 Task: Add Sprouts Penne Pesto Pasta With NAE Chicken to the cart.
Action: Mouse moved to (13, 112)
Screenshot: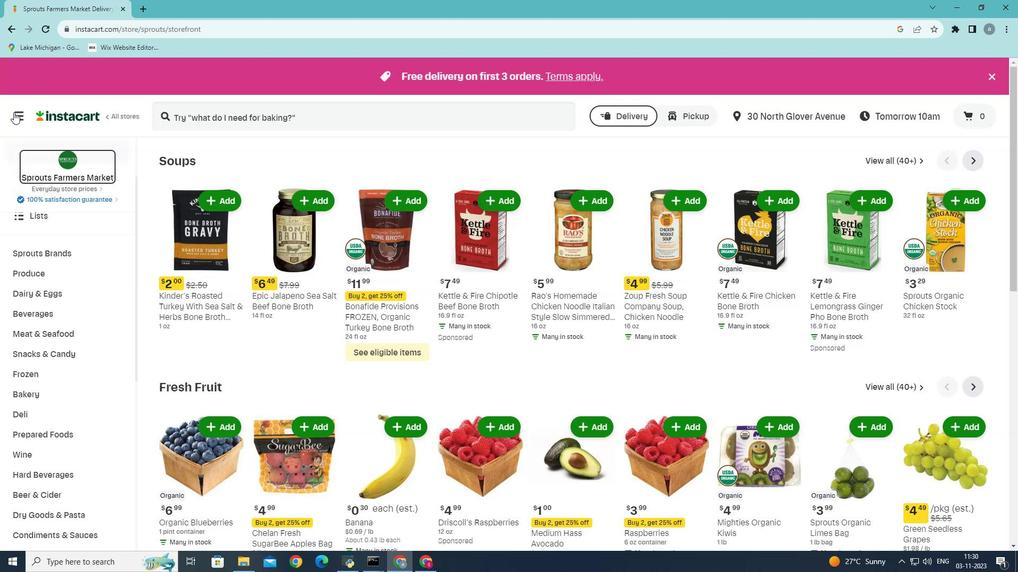 
Action: Mouse pressed left at (13, 112)
Screenshot: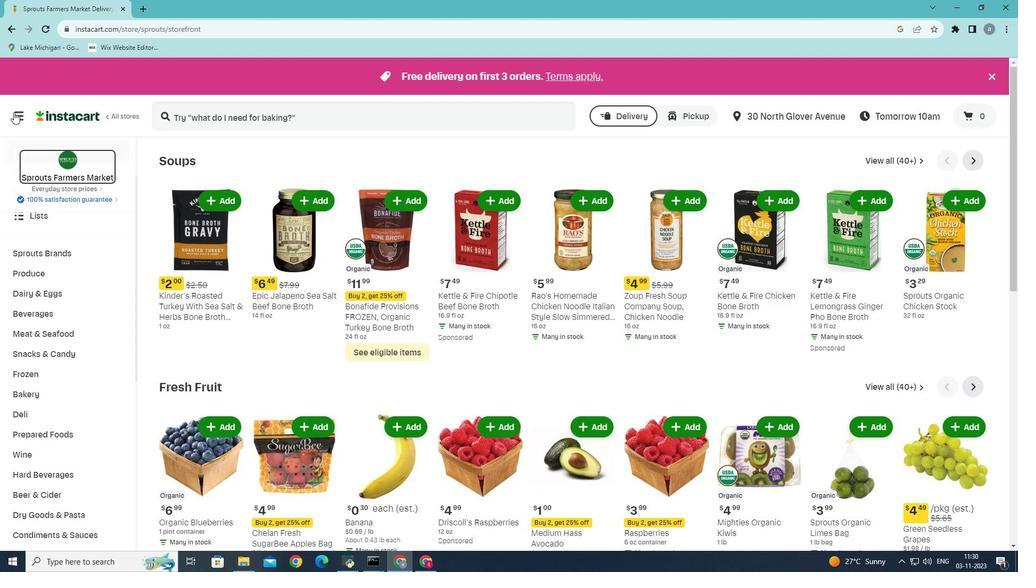 
Action: Mouse moved to (44, 292)
Screenshot: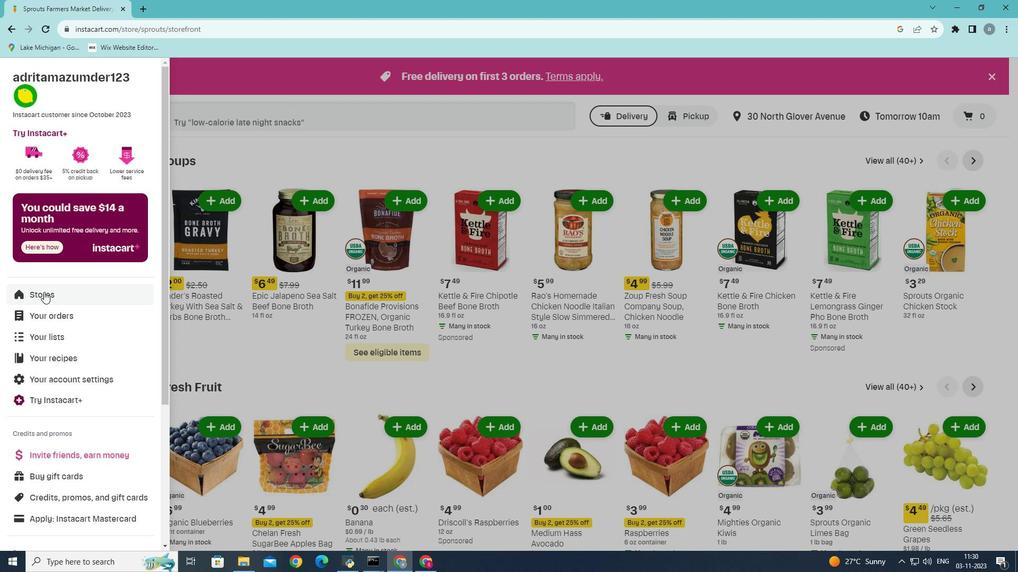 
Action: Mouse pressed left at (44, 292)
Screenshot: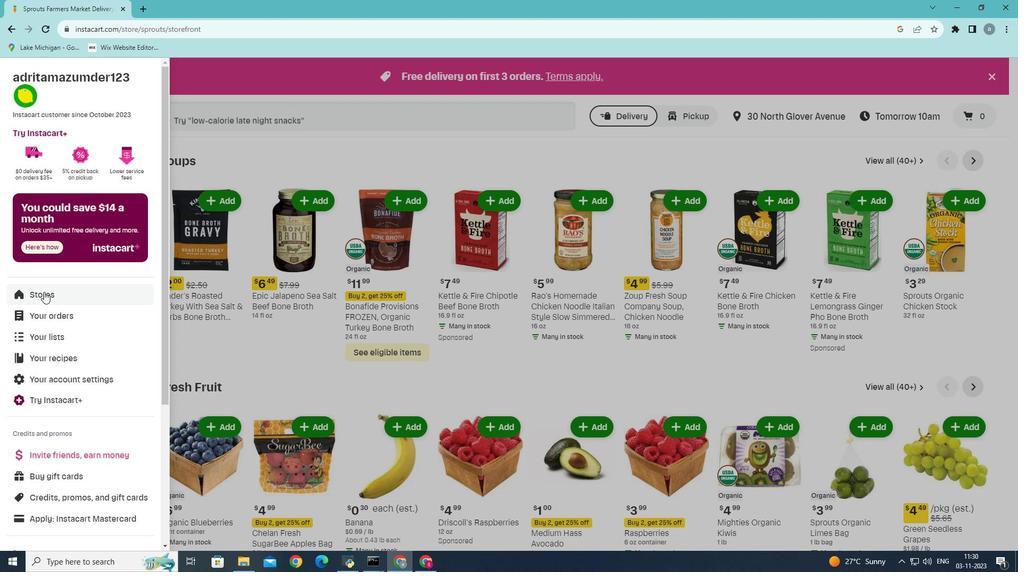 
Action: Mouse moved to (244, 121)
Screenshot: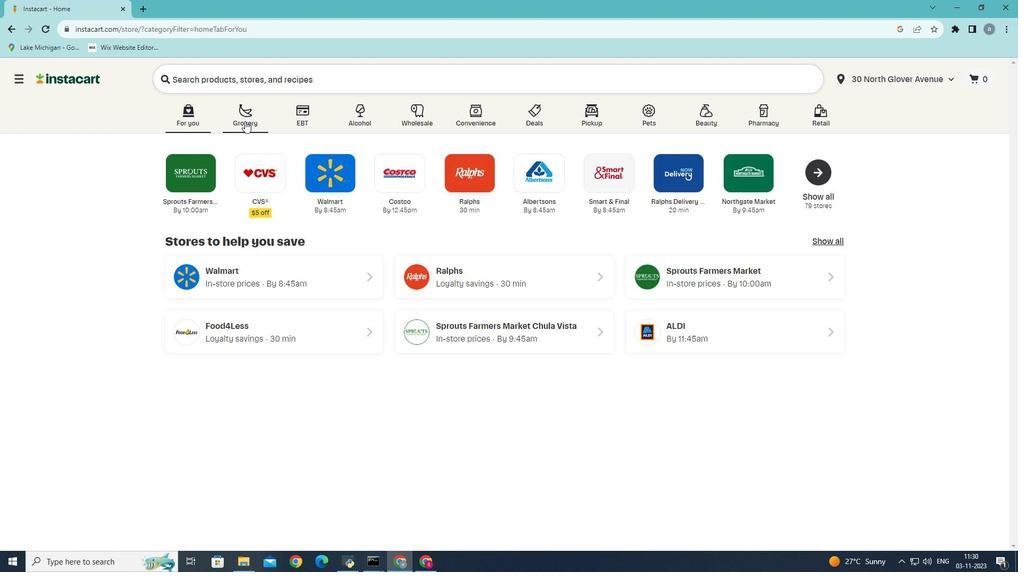 
Action: Mouse pressed left at (244, 121)
Screenshot: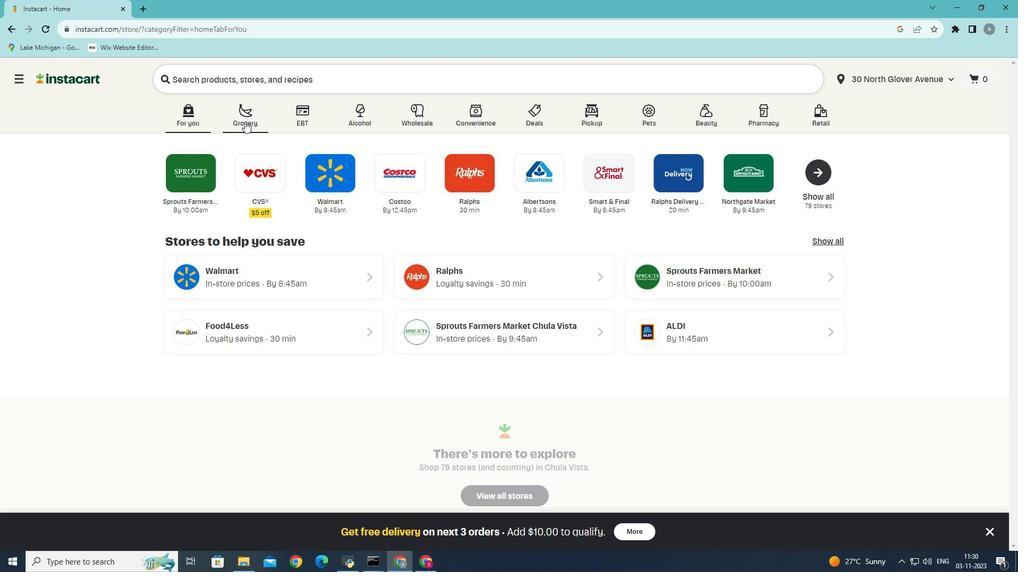
Action: Mouse moved to (229, 315)
Screenshot: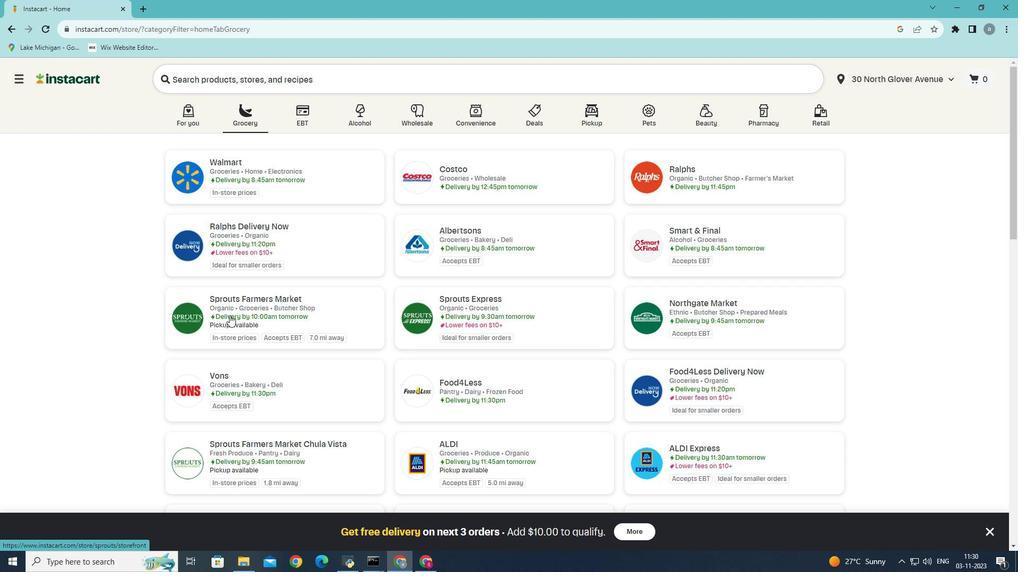 
Action: Mouse pressed left at (229, 315)
Screenshot: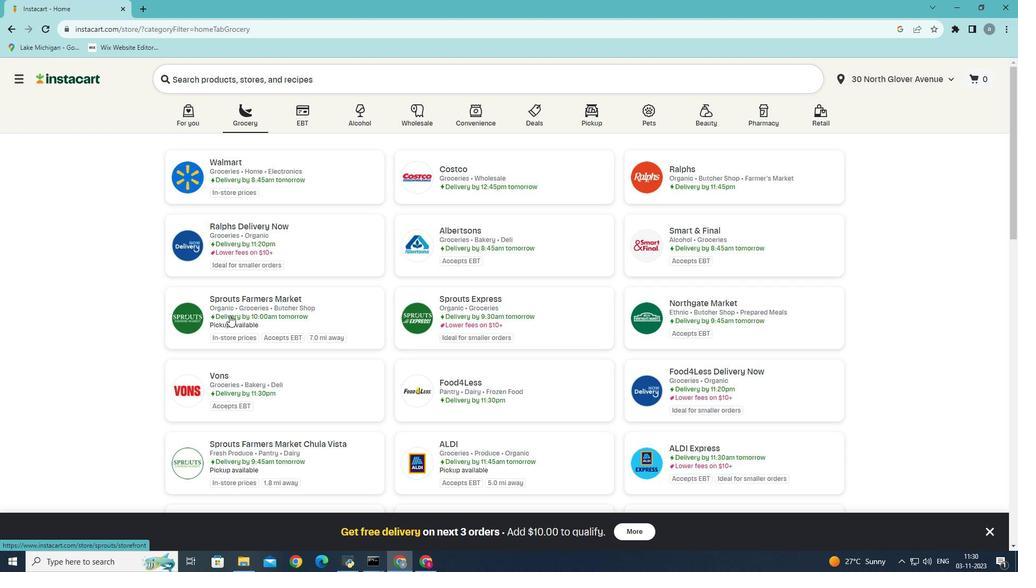 
Action: Mouse moved to (71, 493)
Screenshot: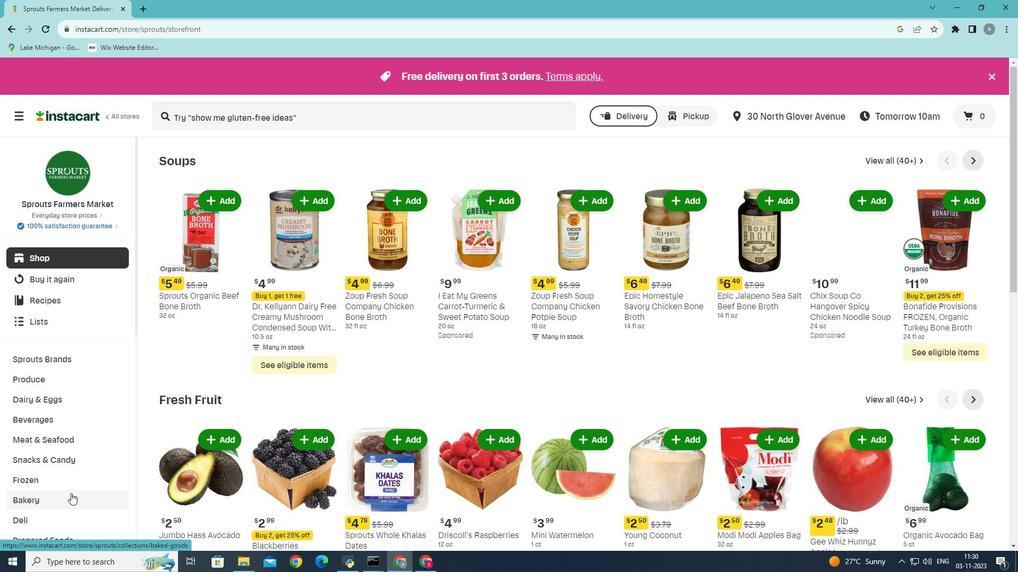 
Action: Mouse scrolled (71, 493) with delta (0, 0)
Screenshot: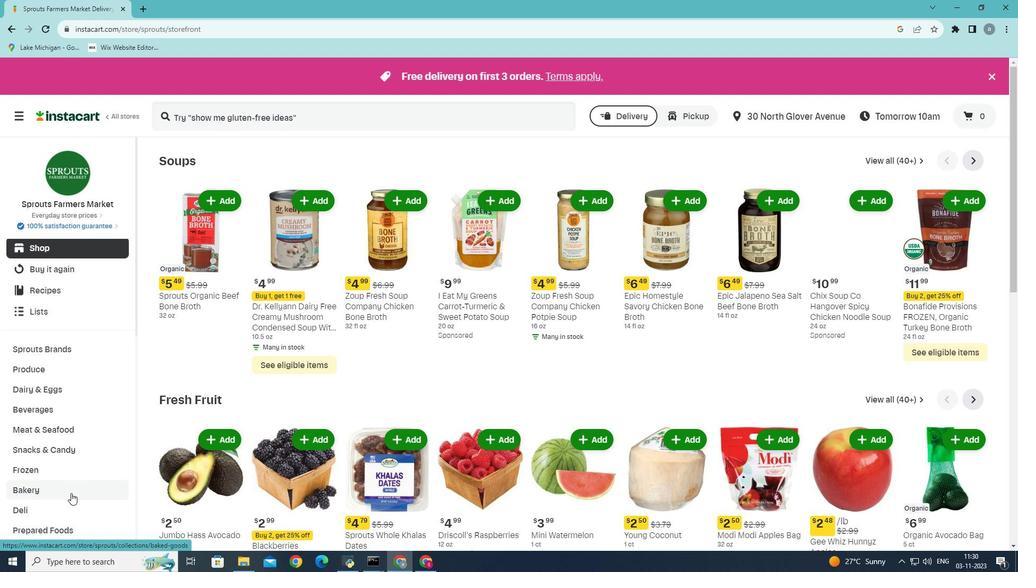 
Action: Mouse moved to (62, 491)
Screenshot: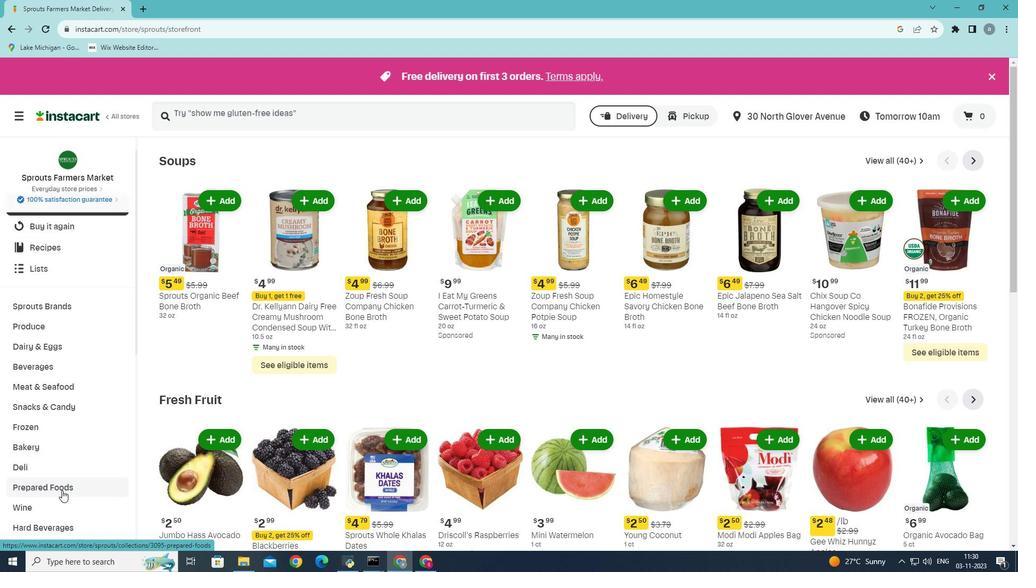 
Action: Mouse pressed left at (62, 491)
Screenshot: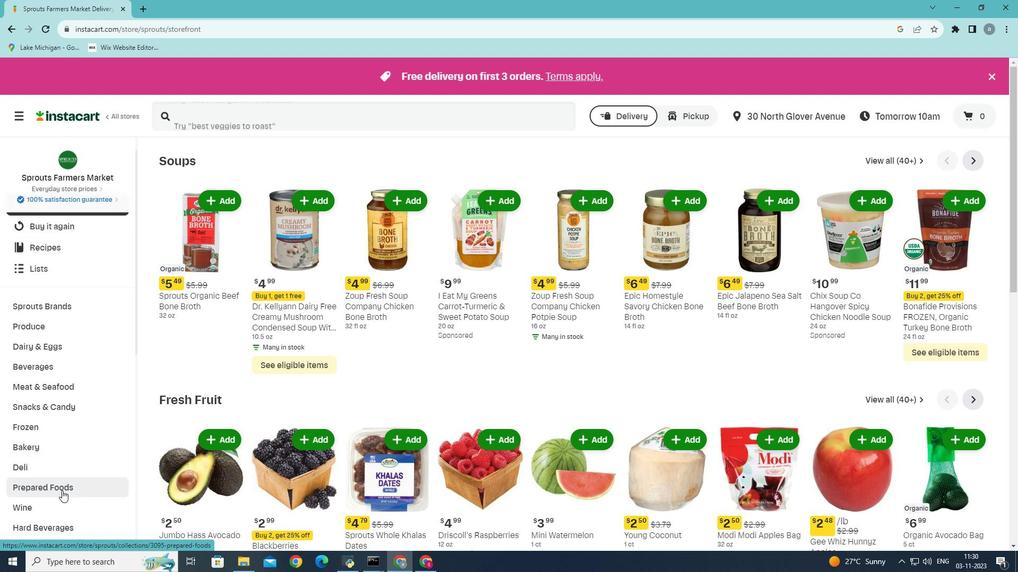 
Action: Mouse moved to (369, 180)
Screenshot: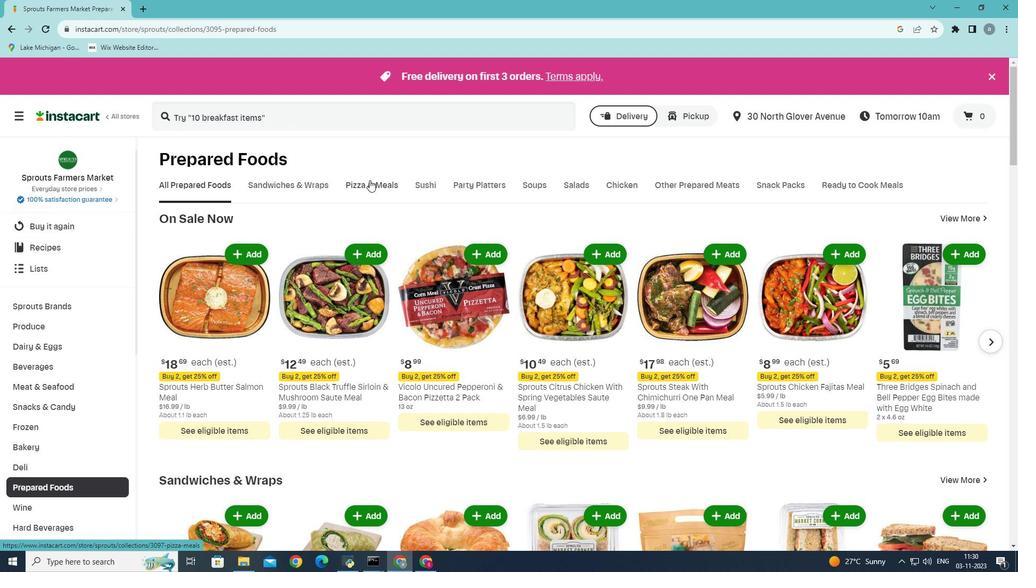 
Action: Mouse pressed left at (369, 180)
Screenshot: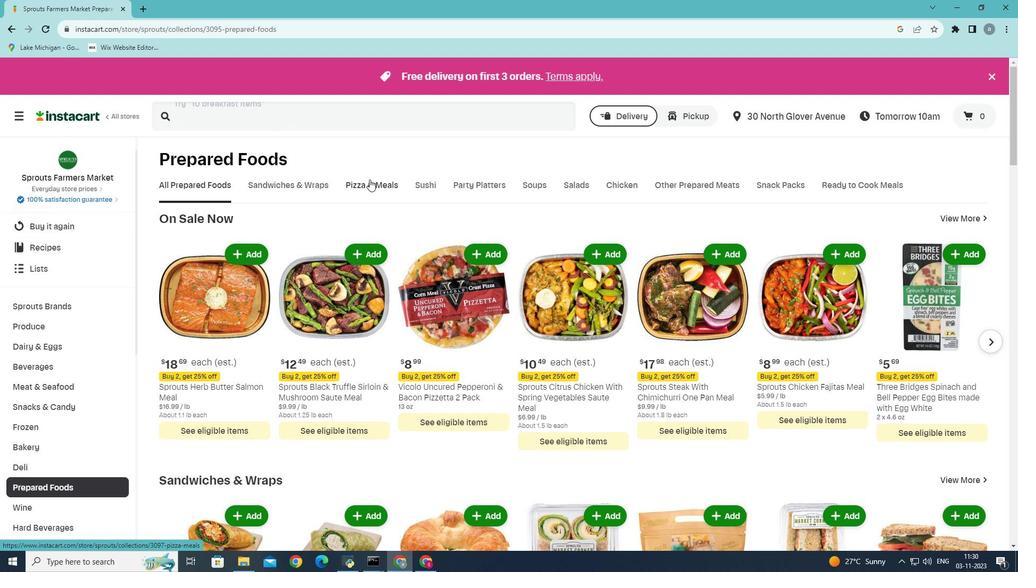 
Action: Mouse moved to (292, 231)
Screenshot: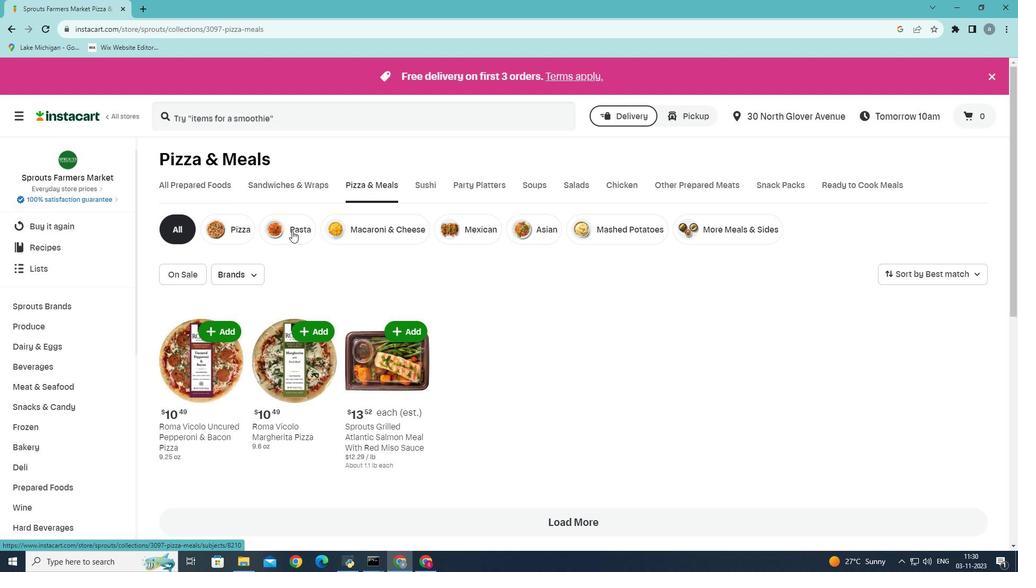 
Action: Mouse pressed left at (292, 231)
Screenshot: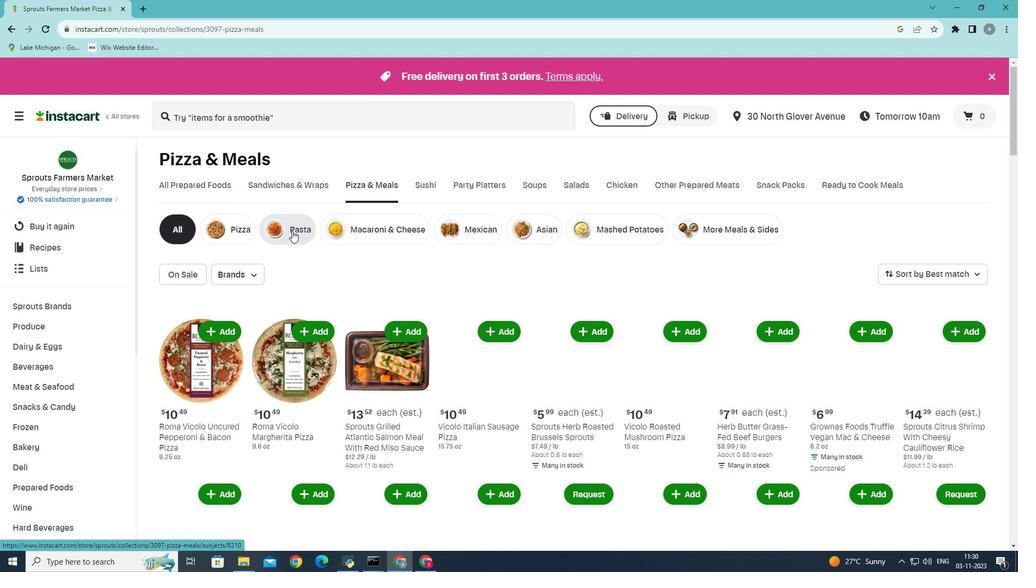 
Action: Mouse moved to (347, 375)
Screenshot: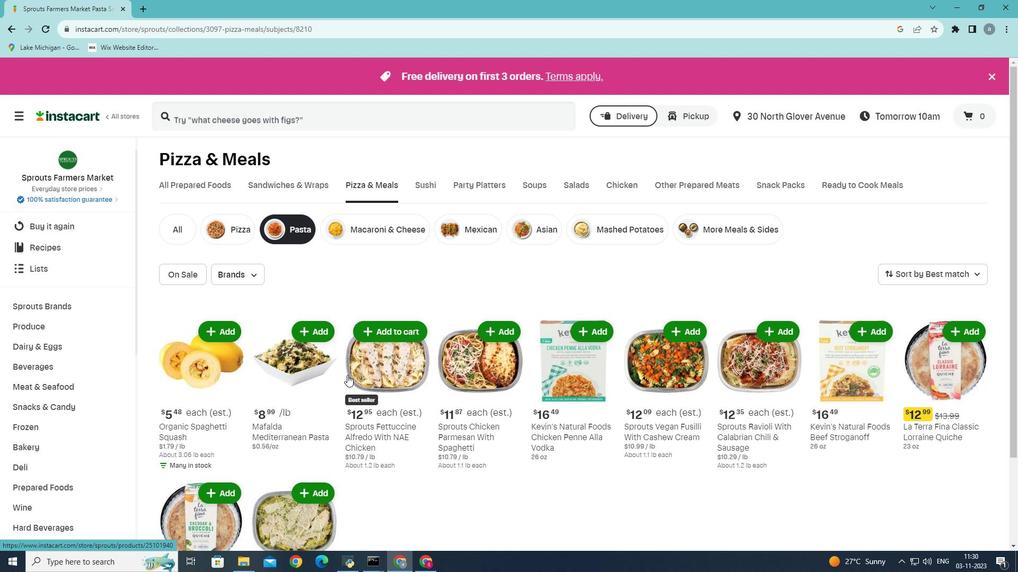 
Action: Mouse scrolled (347, 374) with delta (0, 0)
Screenshot: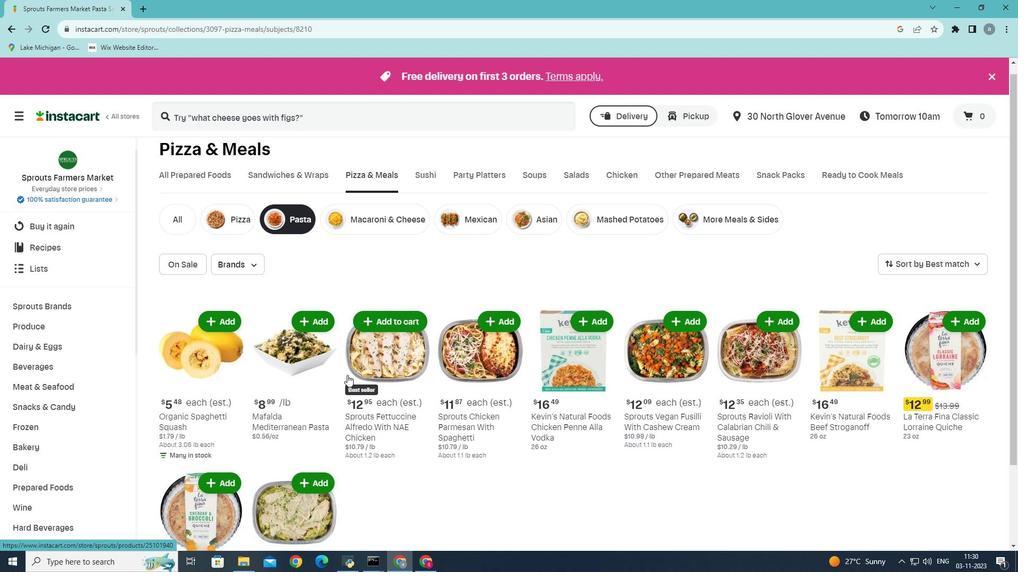
Action: Mouse moved to (592, 423)
Screenshot: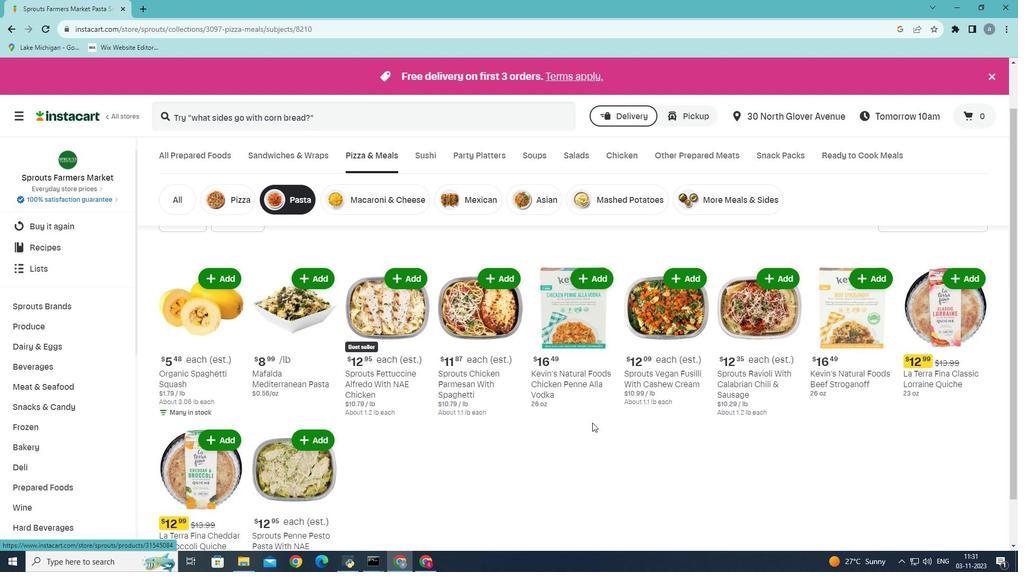 
Action: Mouse scrolled (592, 422) with delta (0, 0)
Screenshot: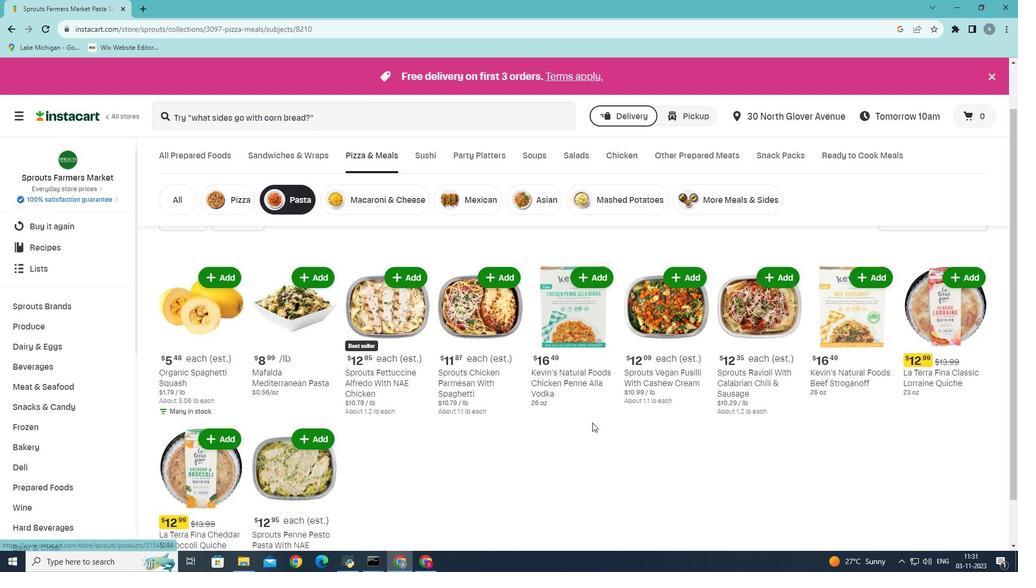 
Action: Mouse moved to (316, 383)
Screenshot: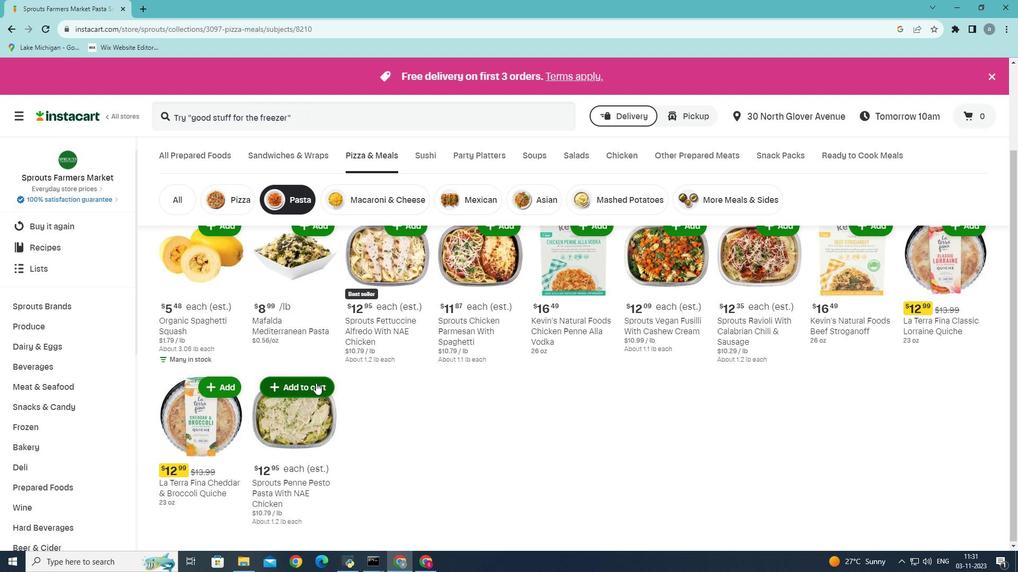 
Action: Mouse pressed left at (316, 383)
Screenshot: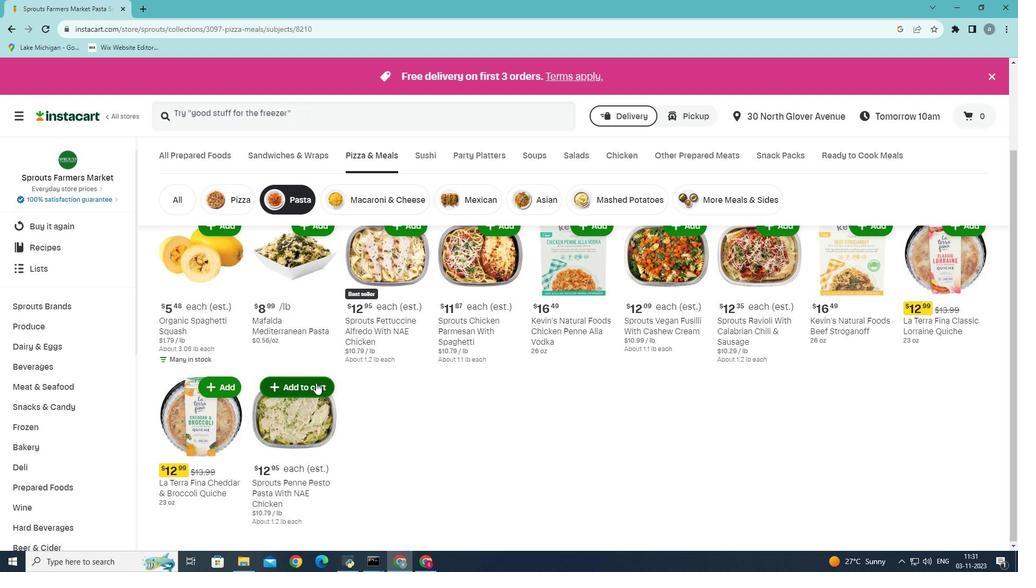 
